 Task: Add a field from the Popular template Effort Level a blank project ApprisePro
Action: Mouse moved to (1051, 367)
Screenshot: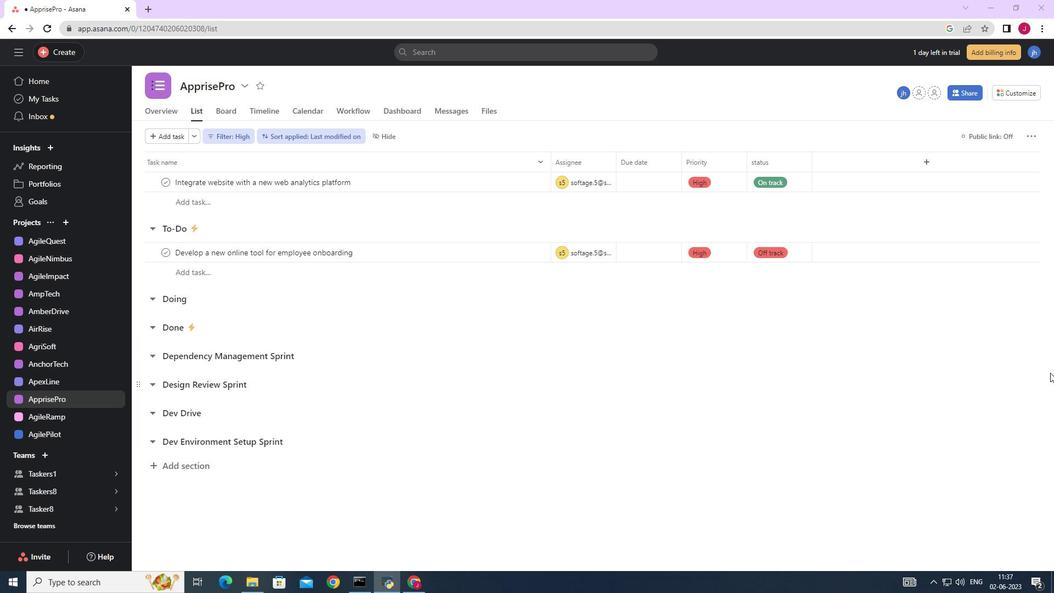 
Action: Mouse scrolled (1051, 368) with delta (0, 0)
Screenshot: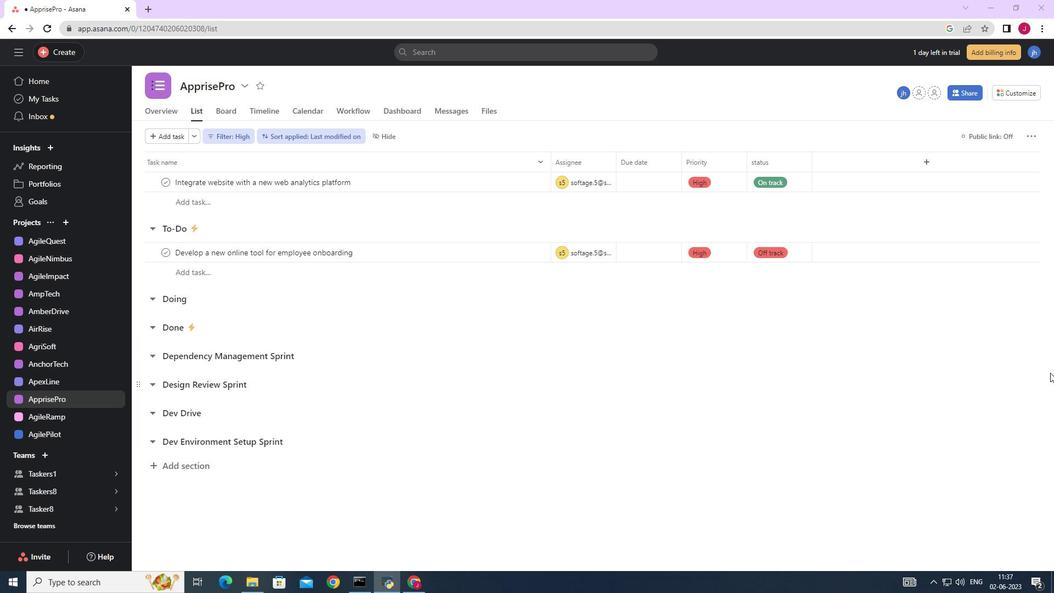 
Action: Mouse moved to (1048, 364)
Screenshot: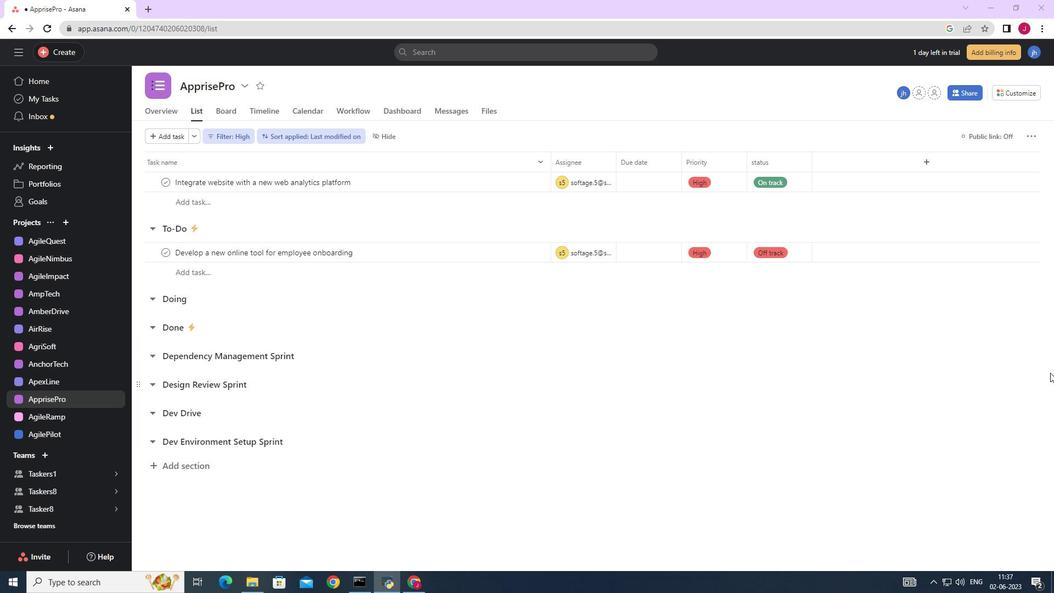 
Action: Mouse scrolled (1049, 366) with delta (0, 0)
Screenshot: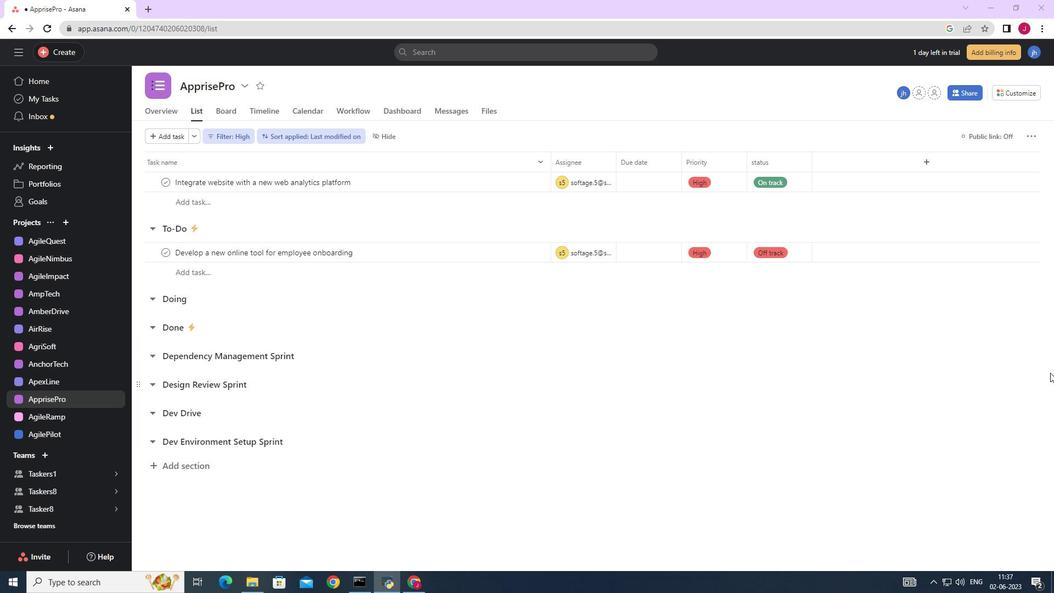 
Action: Mouse moved to (1047, 354)
Screenshot: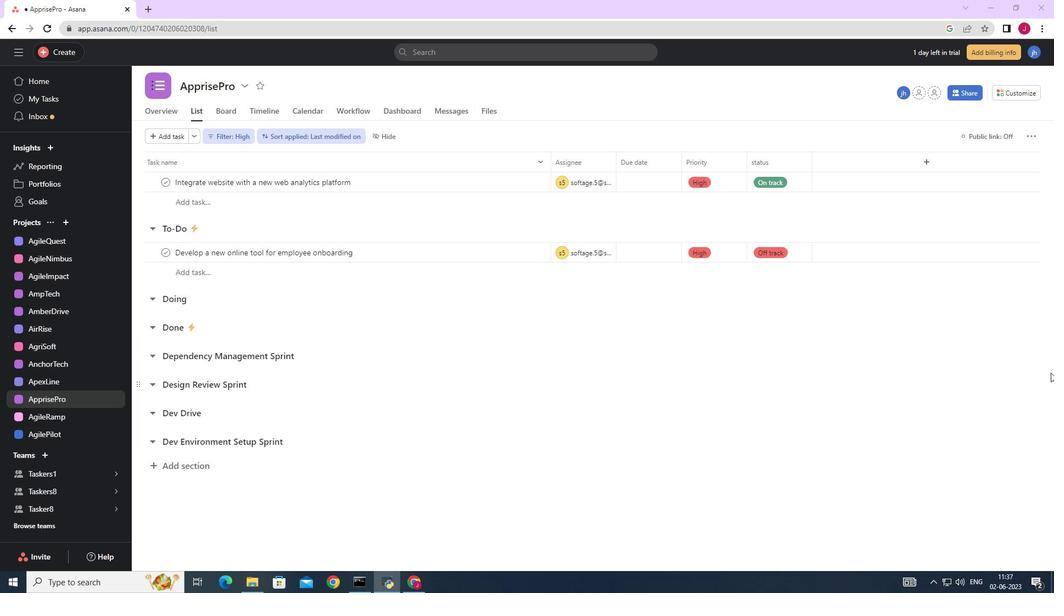 
Action: Mouse scrolled (1047, 355) with delta (0, 0)
Screenshot: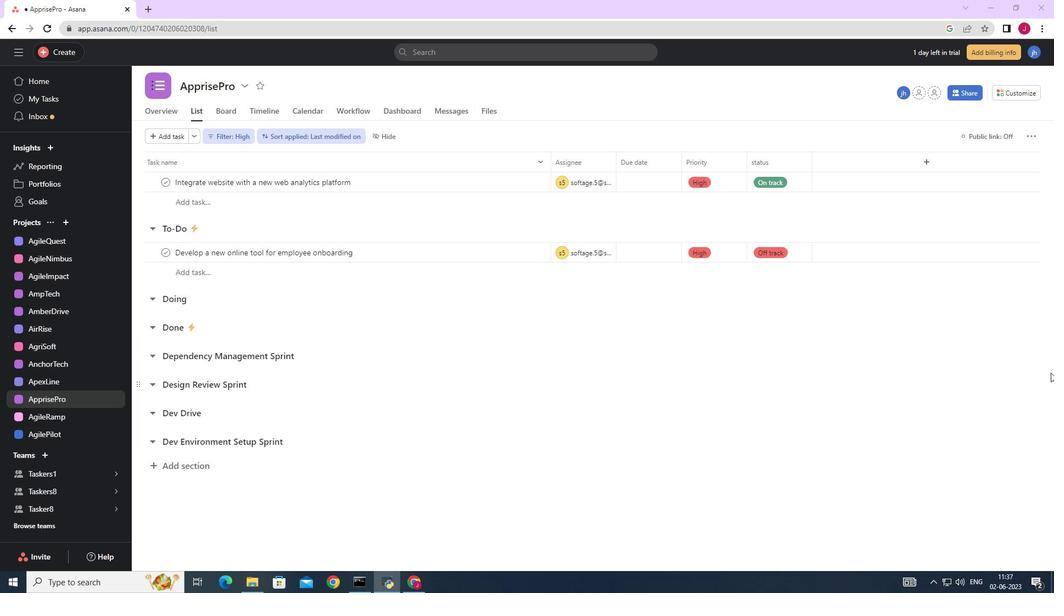 
Action: Mouse moved to (1030, 92)
Screenshot: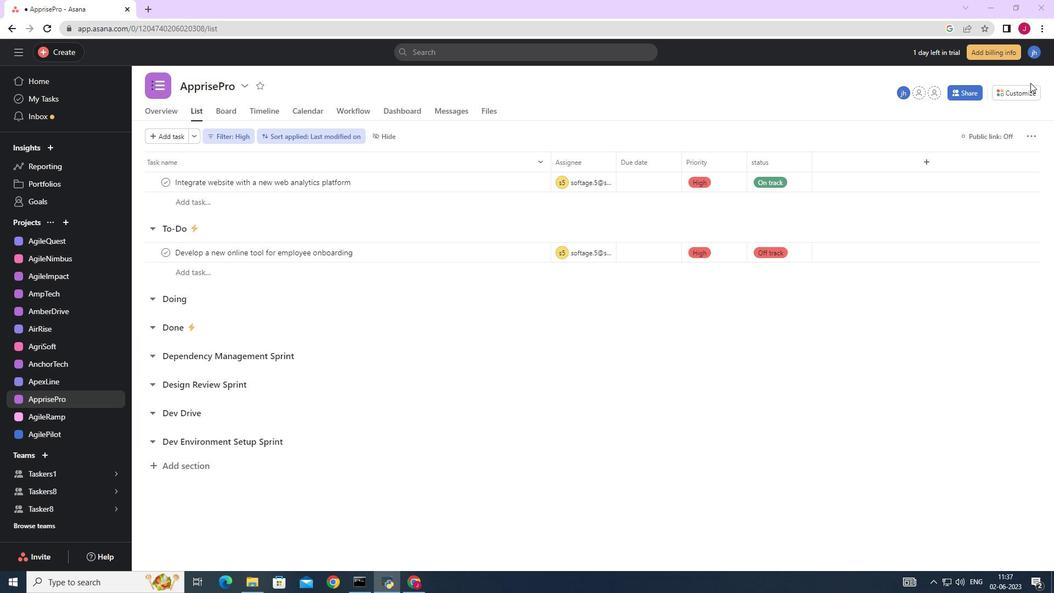 
Action: Mouse pressed left at (1030, 92)
Screenshot: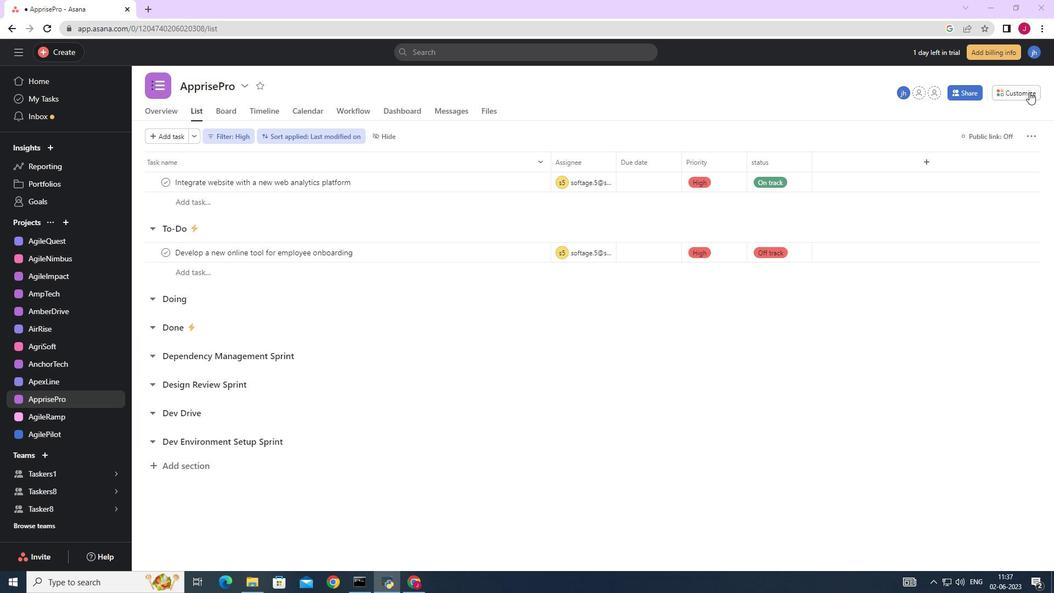 
Action: Mouse moved to (928, 223)
Screenshot: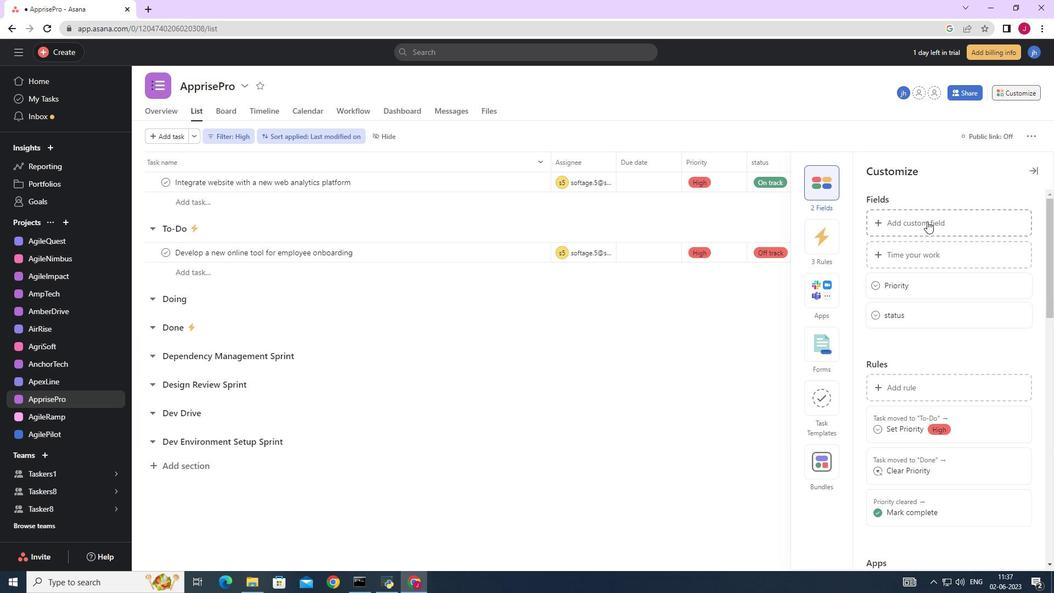 
Action: Mouse pressed left at (928, 223)
Screenshot: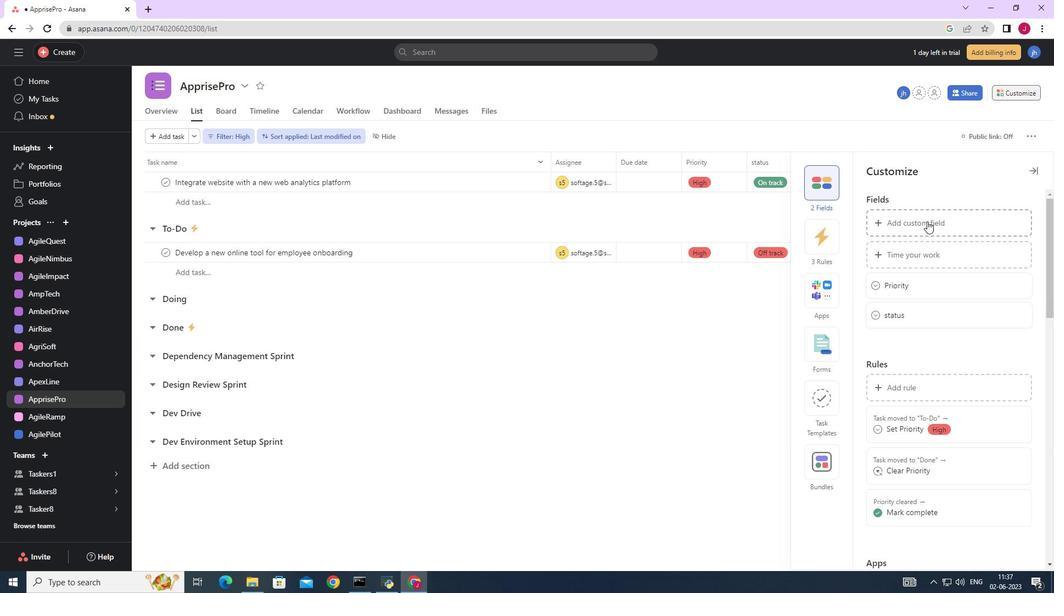 
Action: Mouse moved to (504, 189)
Screenshot: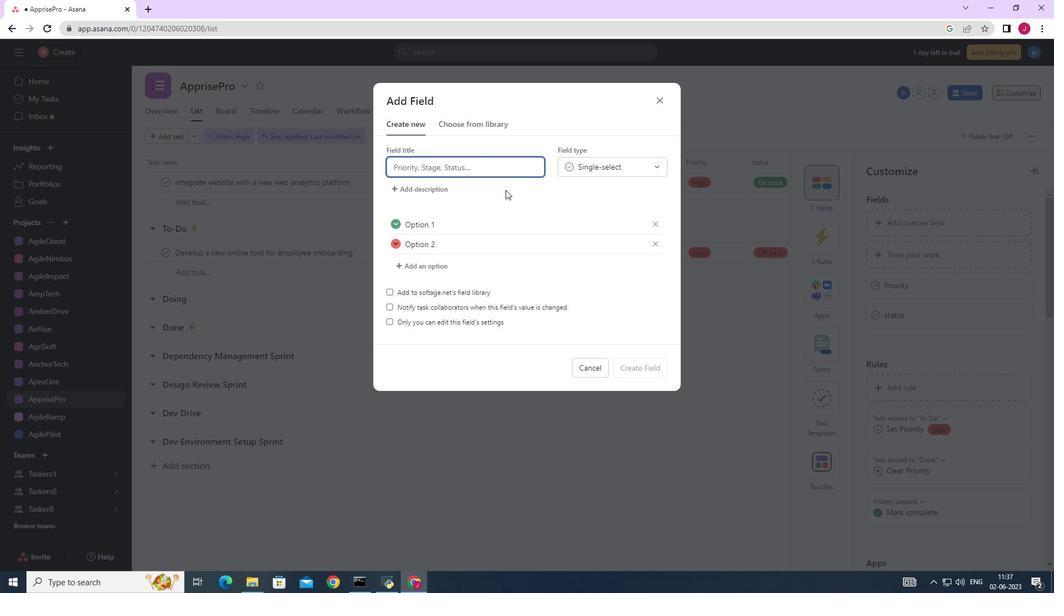 
Action: Key pressed <Key.caps_lock>E<Key.caps_lock>ffort<Key.space><Key.caps_lock>L<Key.caps_lock>evel
Screenshot: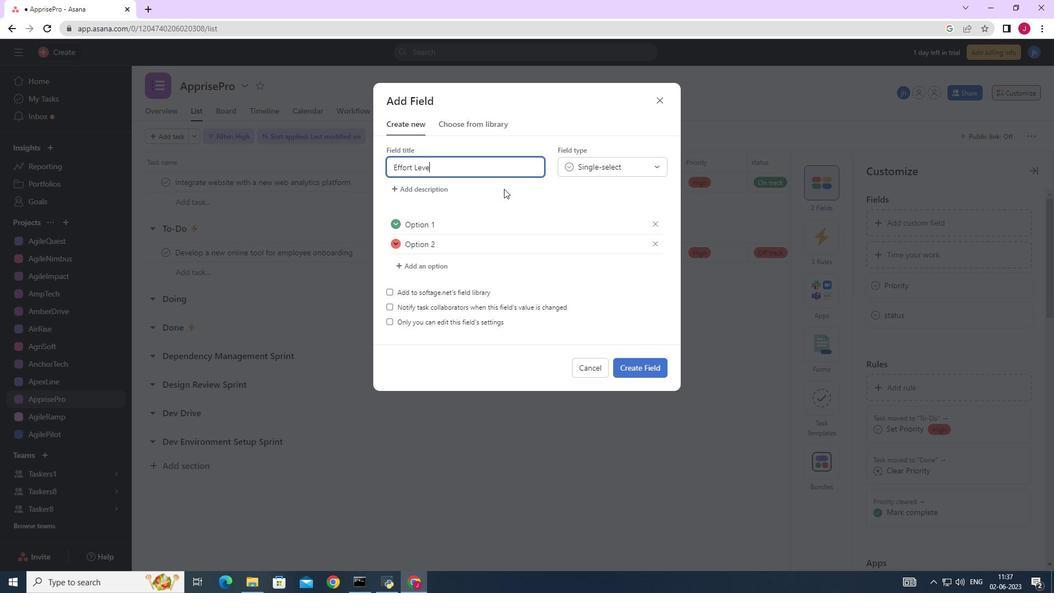 
Action: Mouse moved to (636, 364)
Screenshot: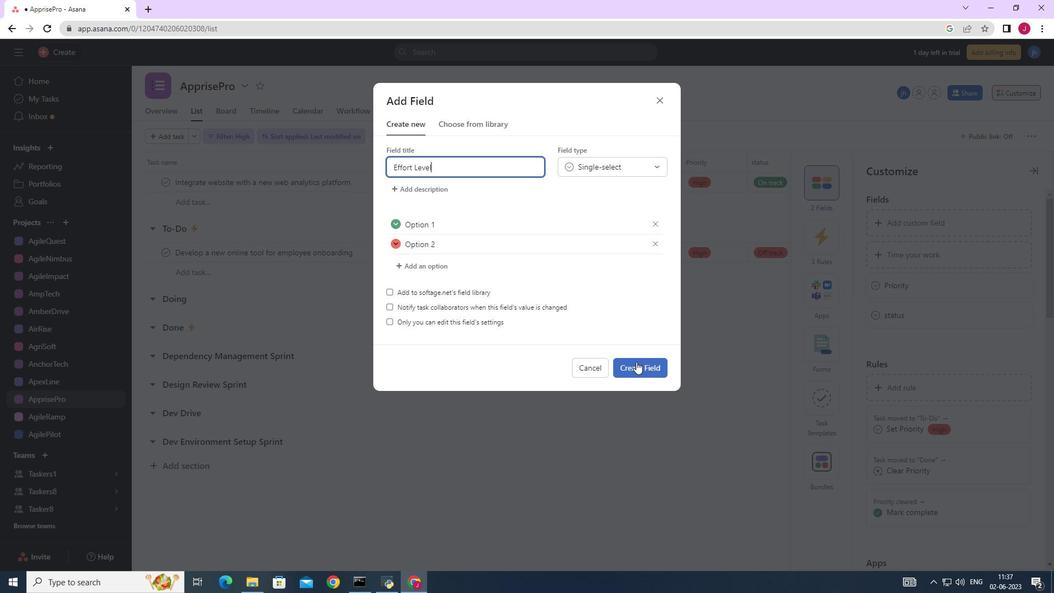 
Action: Mouse pressed left at (636, 364)
Screenshot: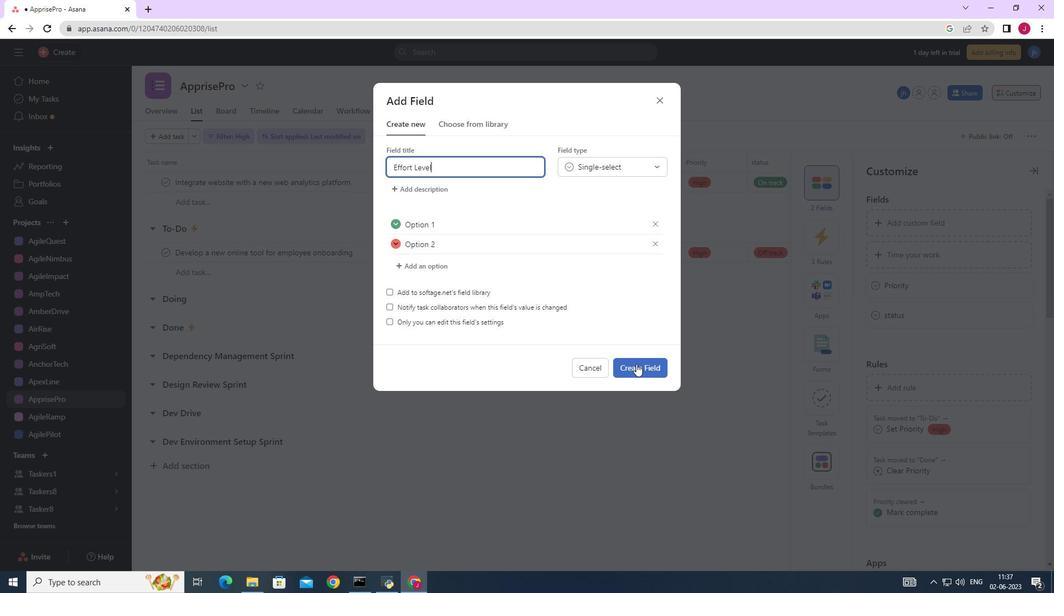 
